 Task: Create Card Email Marketing Campaign Planning in Board Resource Planning Techniques to Workspace Digital Advertising. Create Card Investor Relations Review in Board Social Media Listening and Monitoring to Workspace Digital Advertising. Create Card Email Marketing Campaign Planning in Board Sales Team Compensation and Incentive Design to Workspace Digital Advertising
Action: Mouse moved to (389, 163)
Screenshot: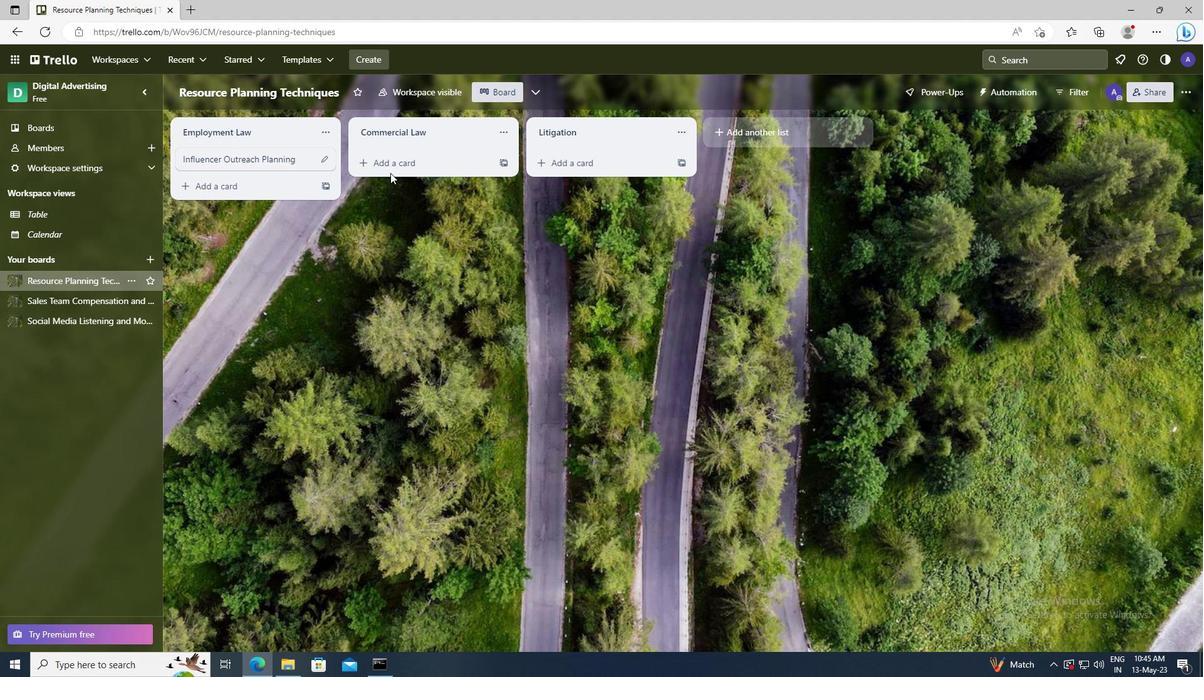 
Action: Mouse pressed left at (389, 163)
Screenshot: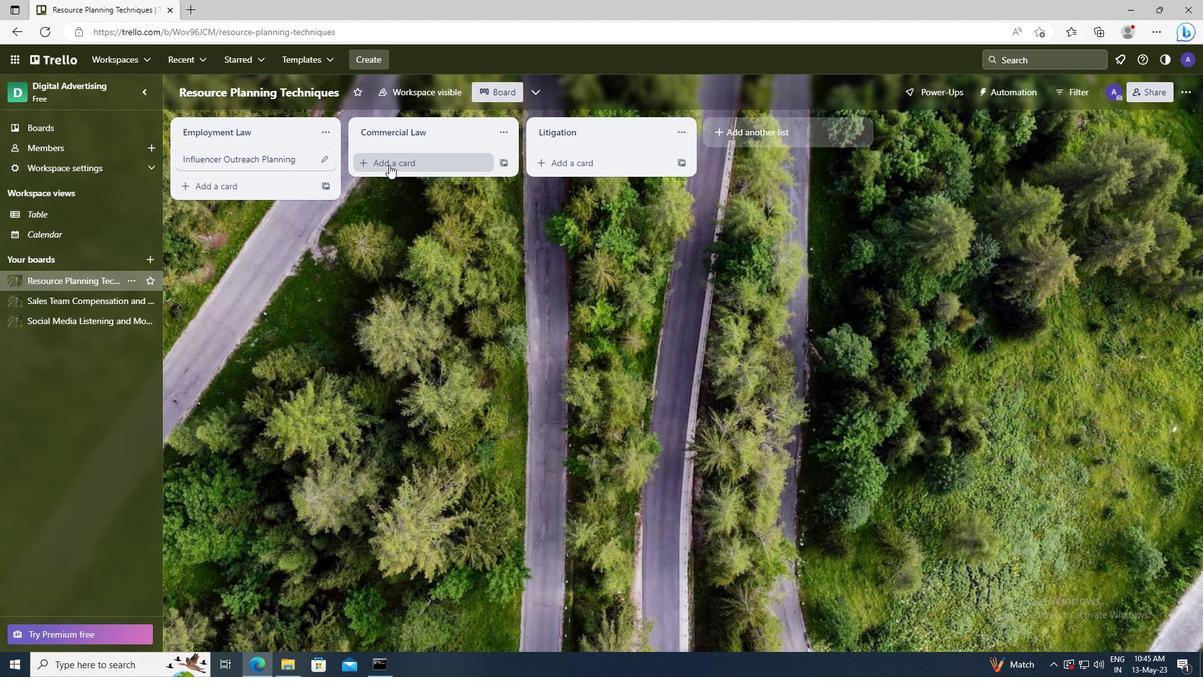 
Action: Key pressed <Key.shift>EMAIL<Key.space><Key.shift>MARKETING<Key.space><Key.shift>CAMPAIGN<Key.space><Key.shift>PLANNING
Screenshot: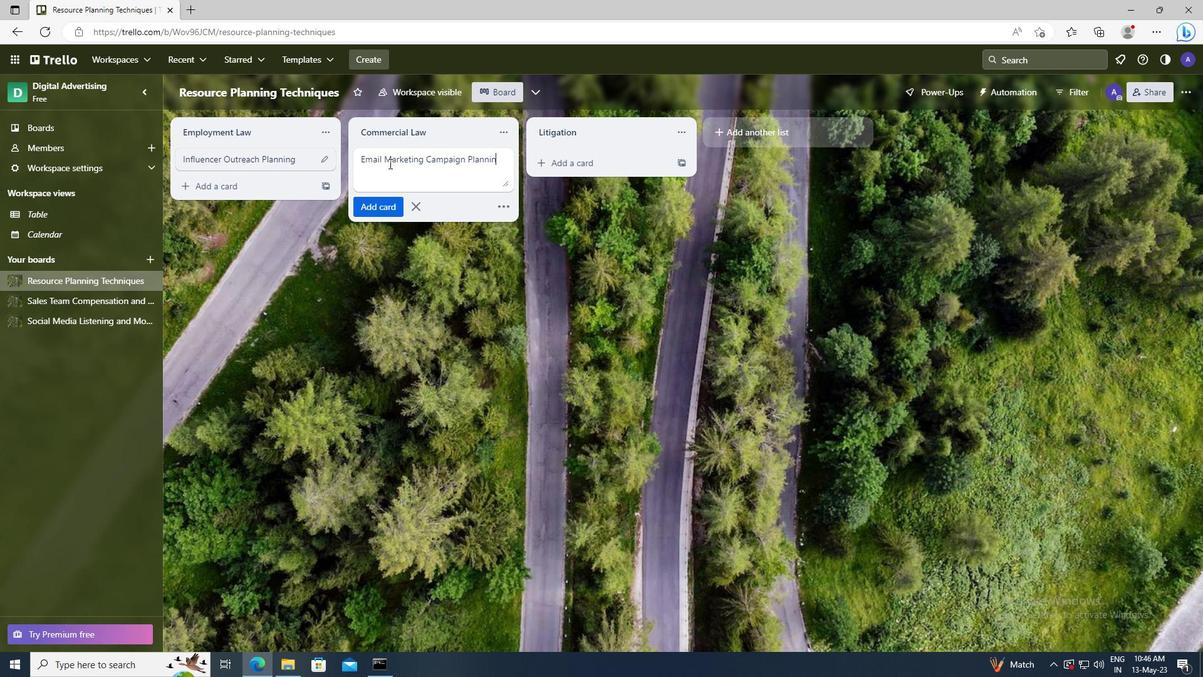 
Action: Mouse moved to (384, 208)
Screenshot: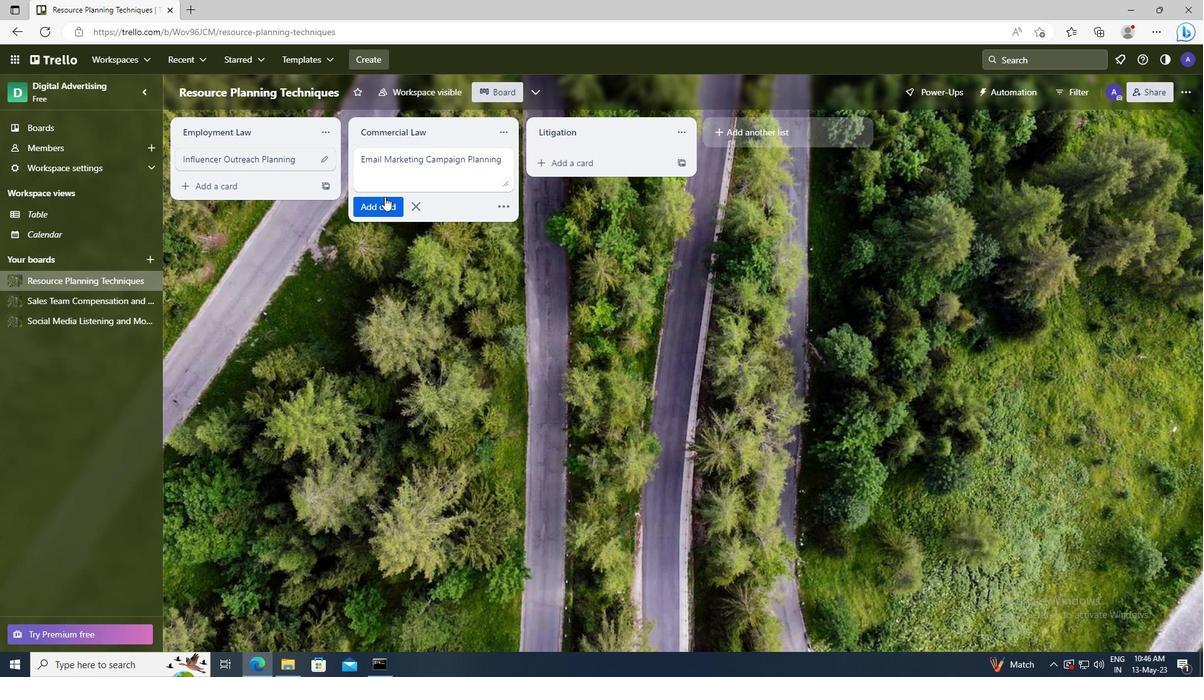 
Action: Mouse pressed left at (384, 208)
Screenshot: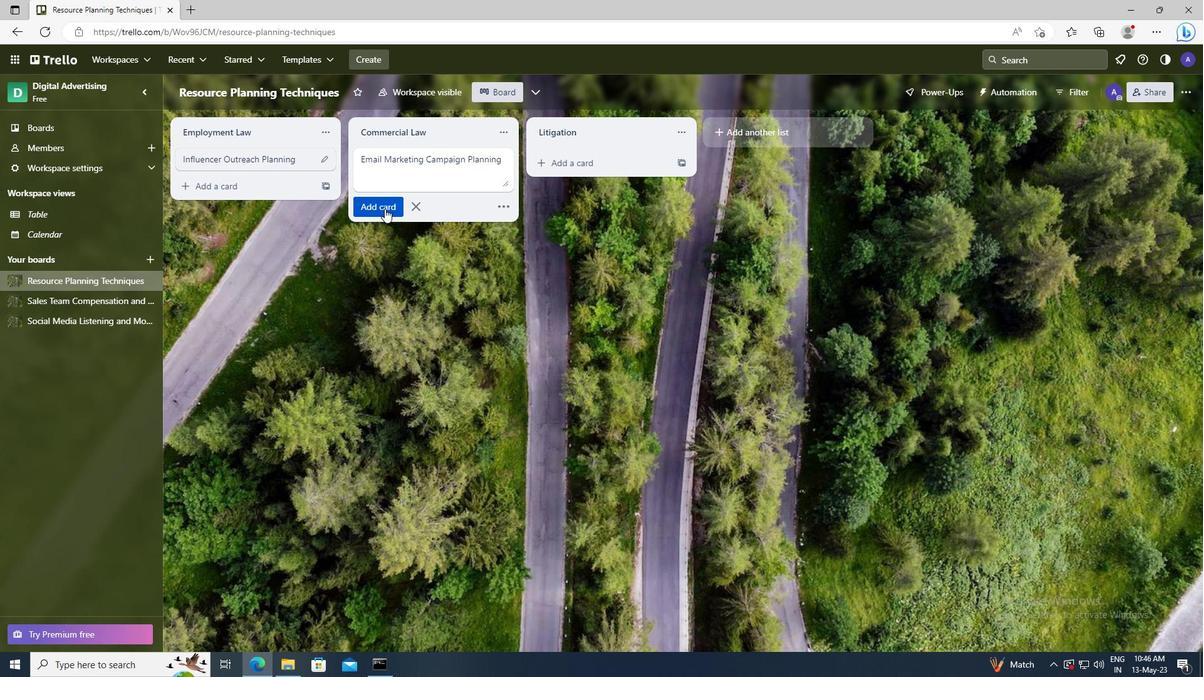 
Action: Mouse moved to (94, 324)
Screenshot: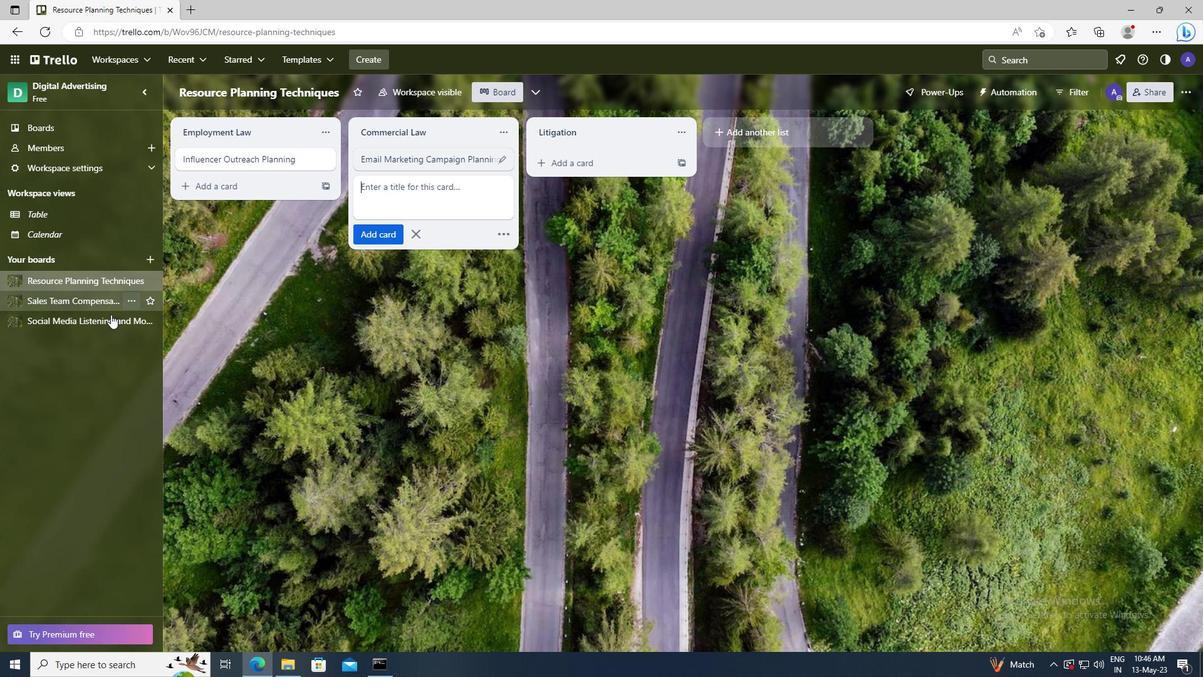 
Action: Mouse pressed left at (94, 324)
Screenshot: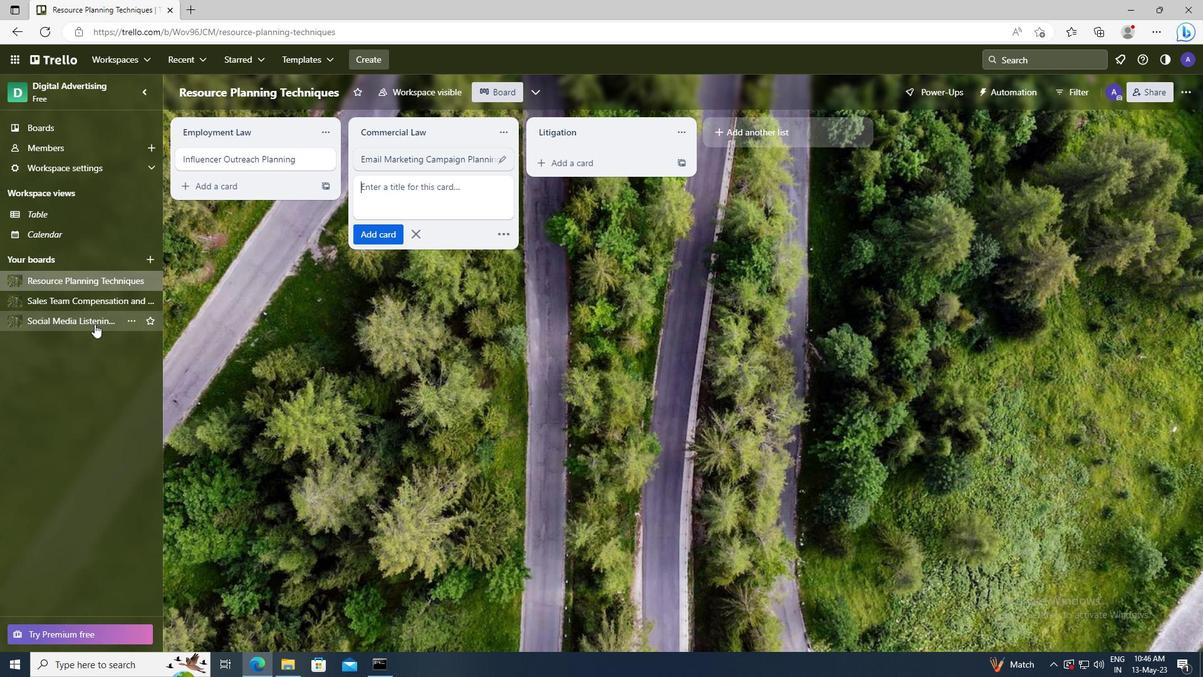 
Action: Mouse moved to (383, 166)
Screenshot: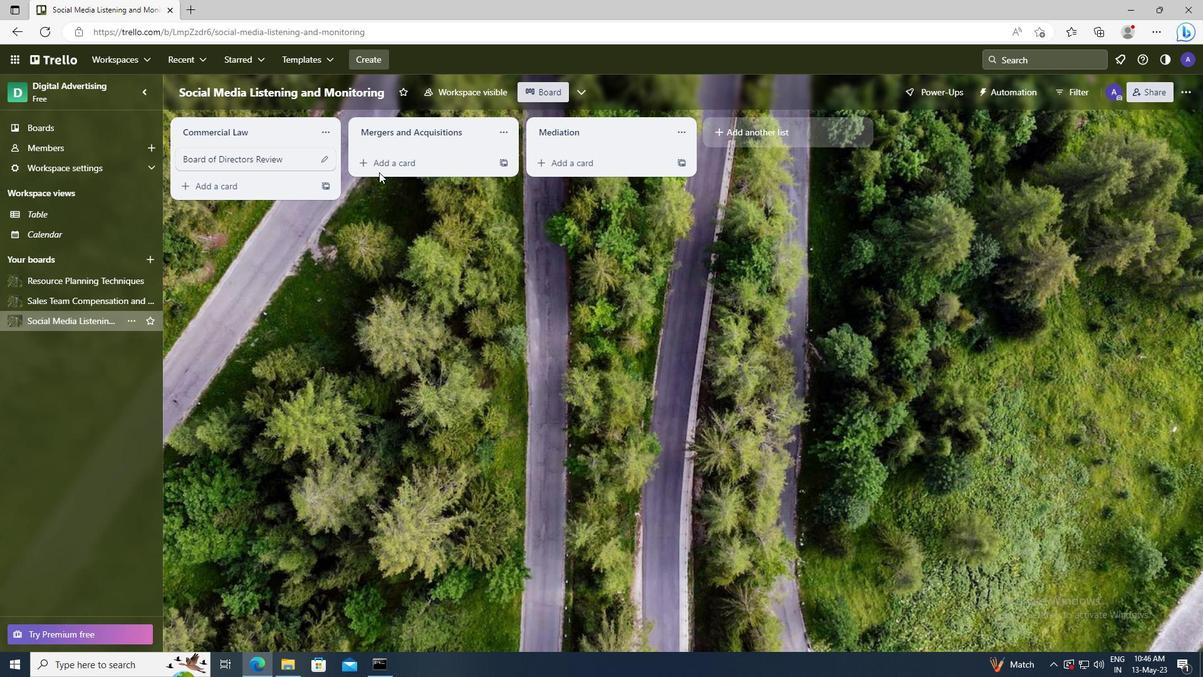 
Action: Mouse pressed left at (383, 166)
Screenshot: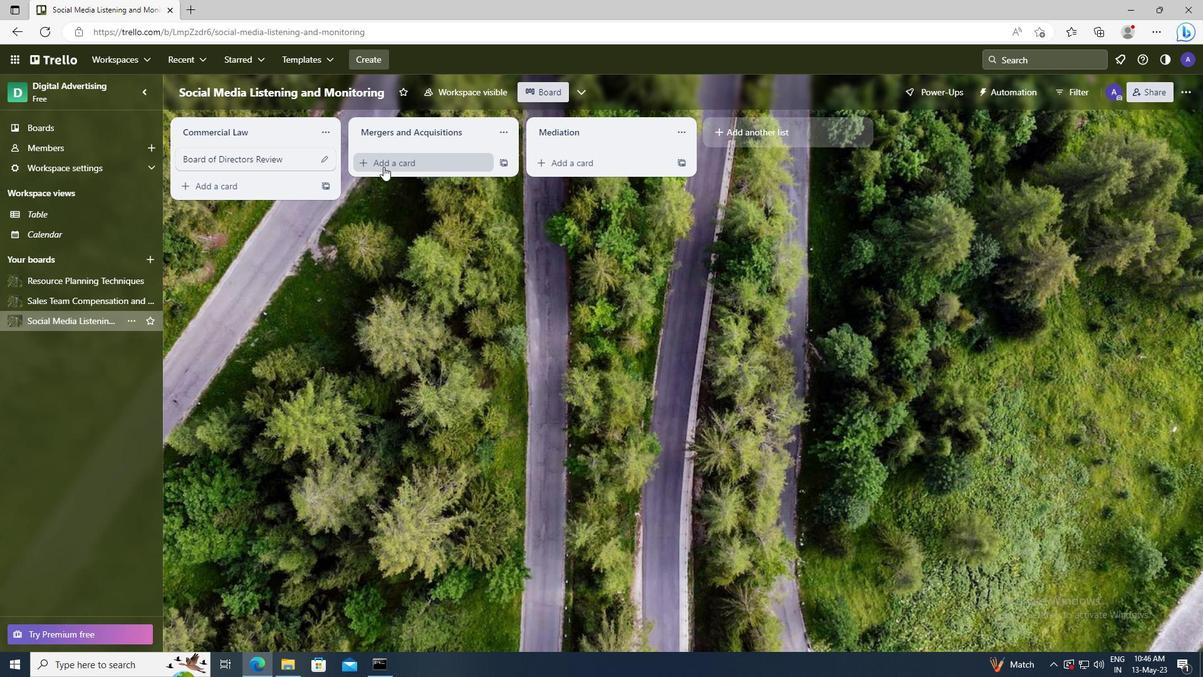 
Action: Key pressed <Key.shift>INVESTOR<Key.space><Key.shift>RELATIONS<Key.space><Key.shift>REVIEW
Screenshot: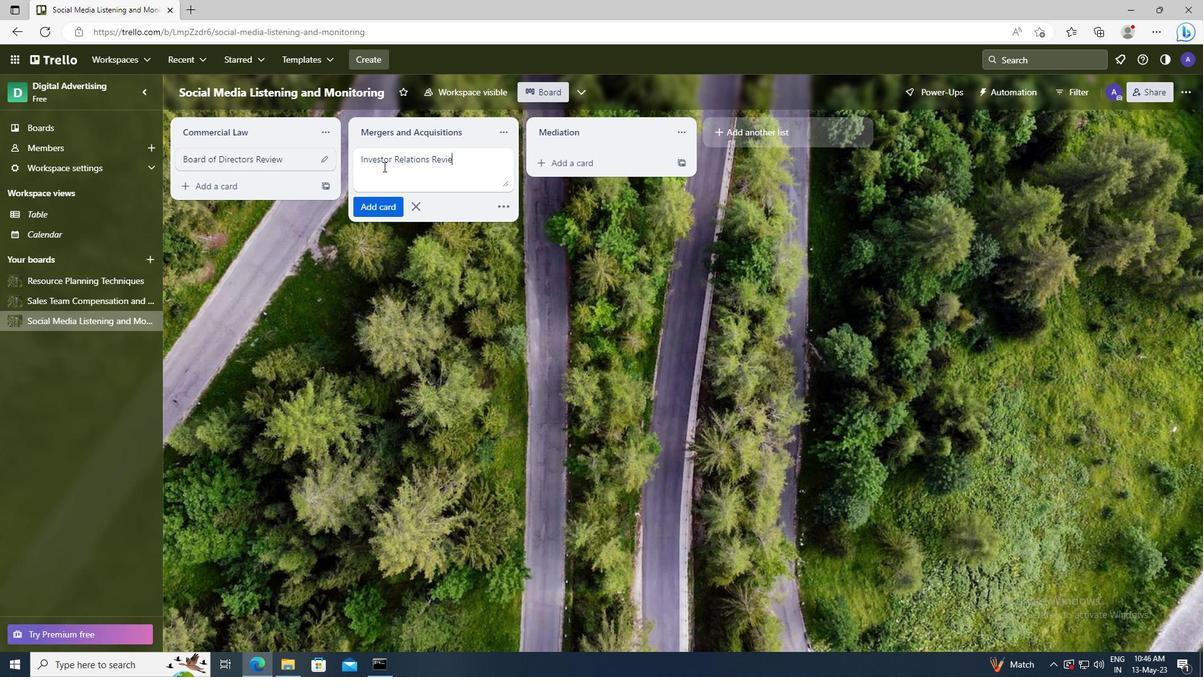 
Action: Mouse moved to (389, 202)
Screenshot: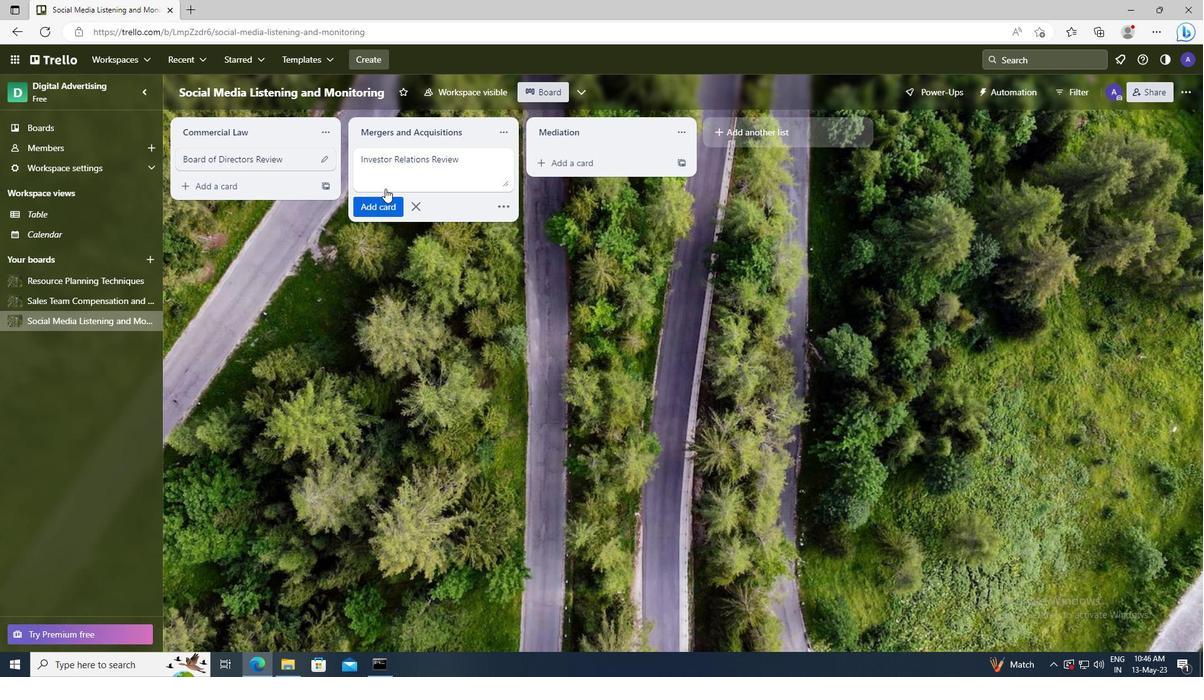 
Action: Mouse pressed left at (389, 202)
Screenshot: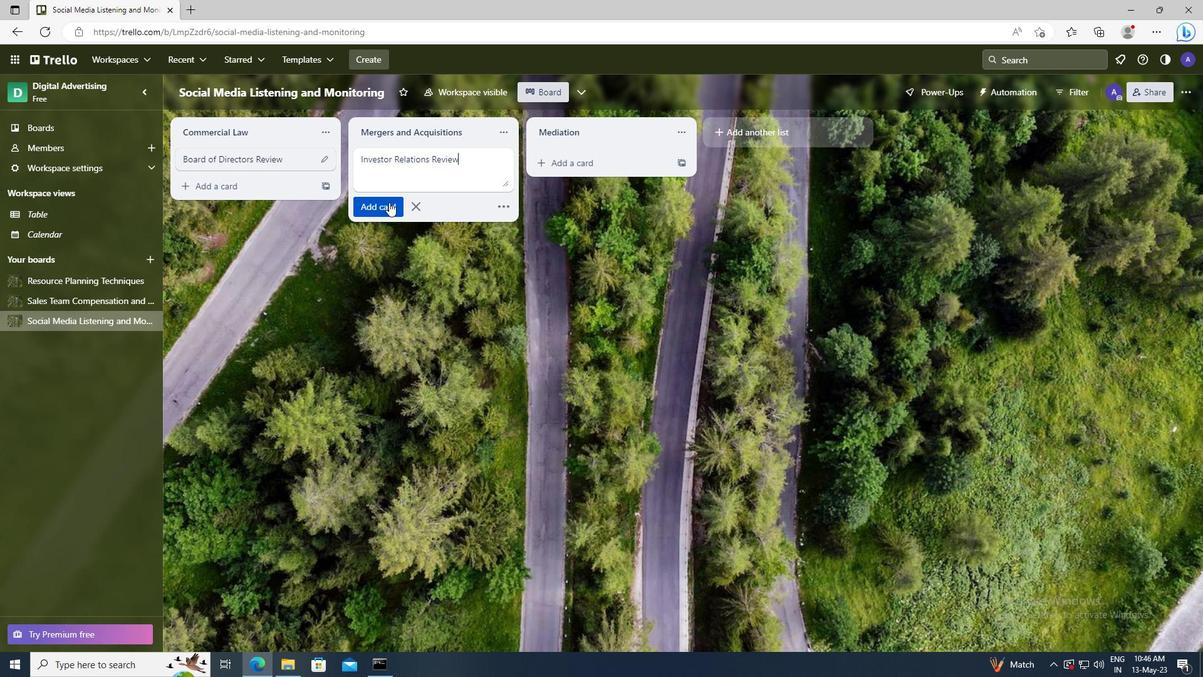 
Action: Mouse moved to (95, 301)
Screenshot: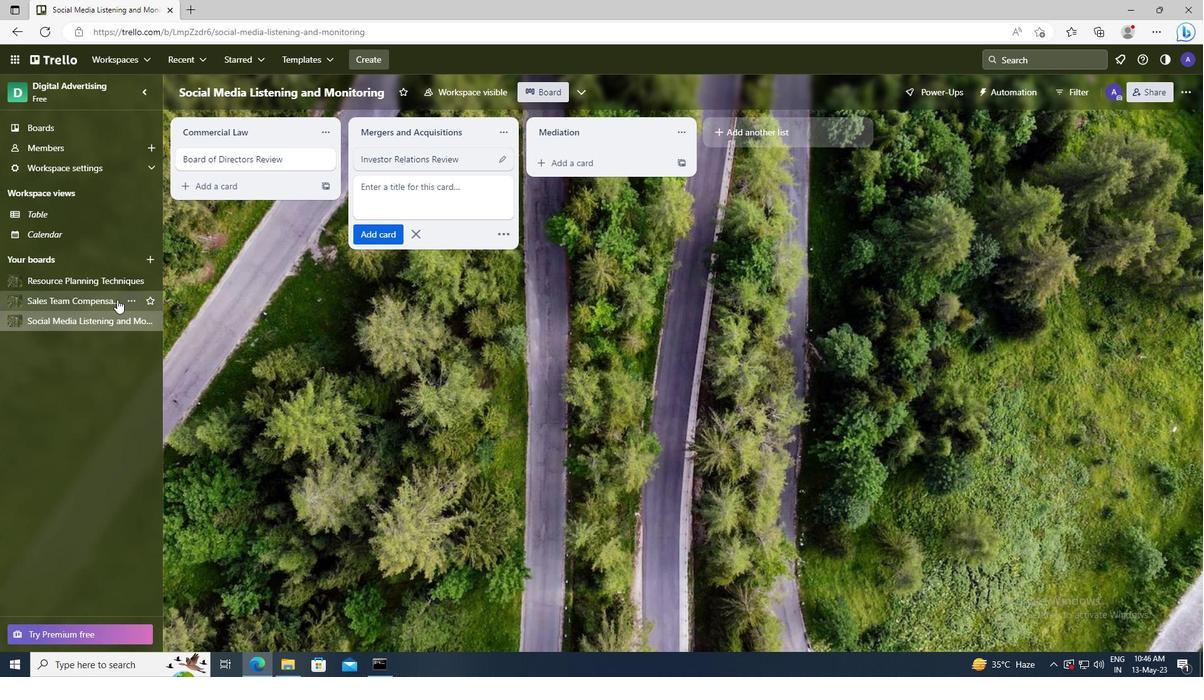 
Action: Mouse pressed left at (95, 301)
Screenshot: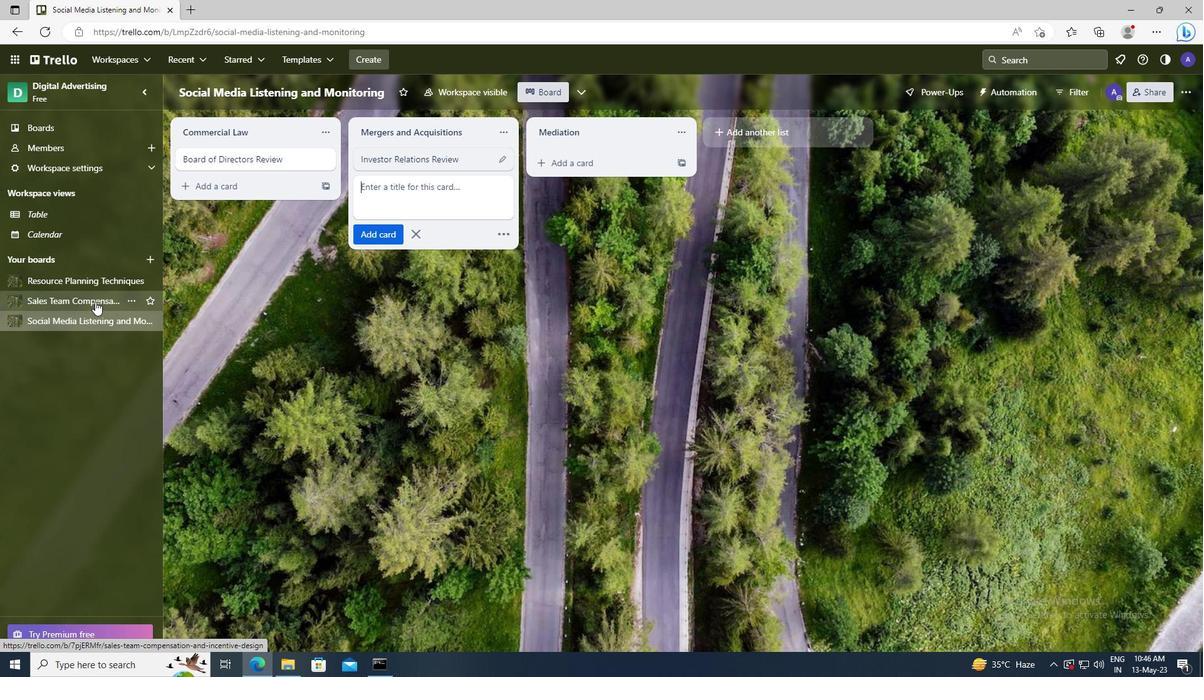 
Action: Mouse moved to (391, 167)
Screenshot: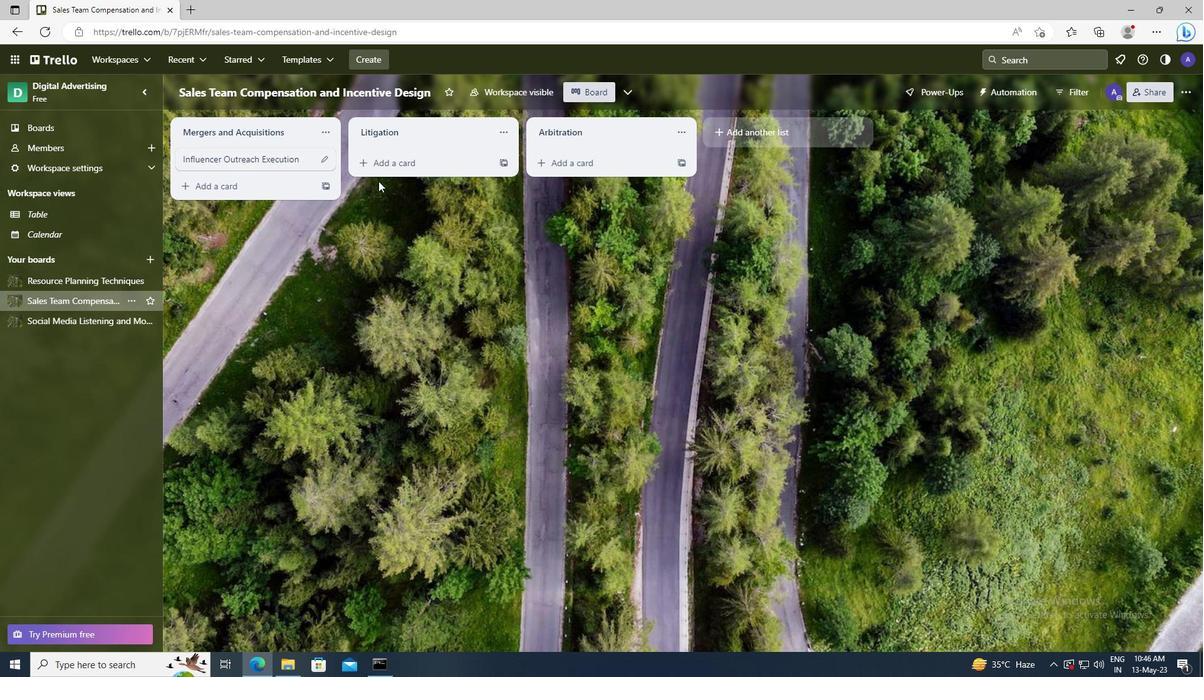 
Action: Mouse pressed left at (391, 167)
Screenshot: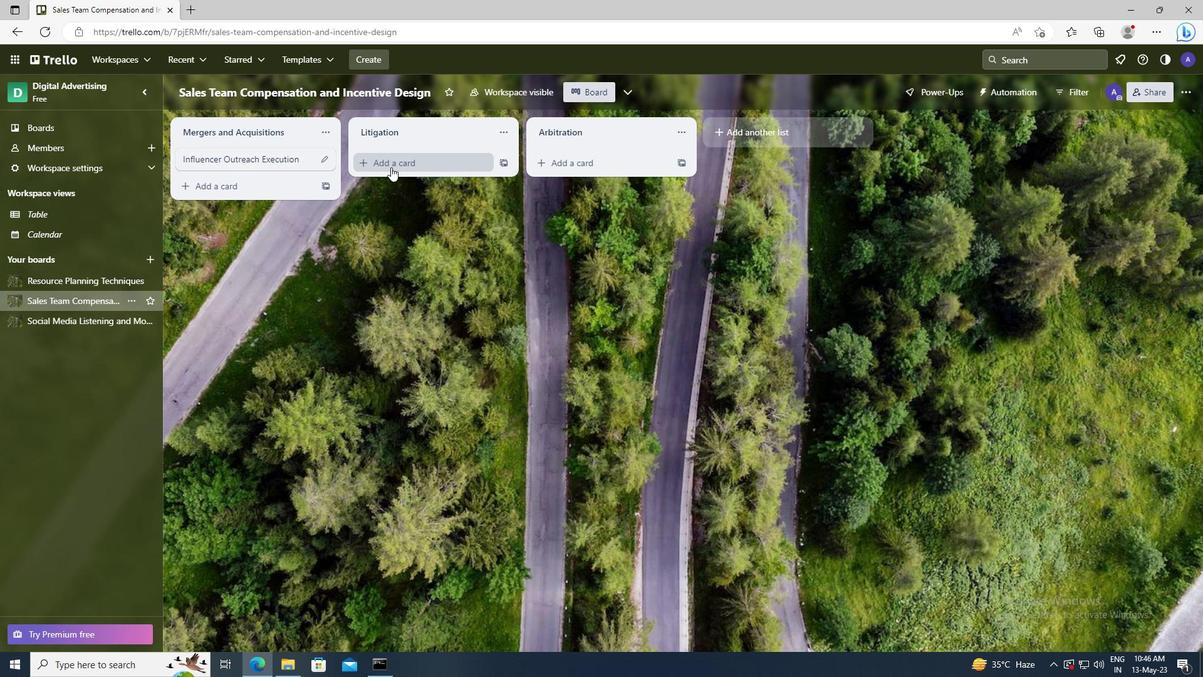 
Action: Key pressed <Key.shift>EMAIL<Key.space><Key.shift>MARKETING<Key.space><Key.shift>CAMPAIGN<Key.space><Key.shift>PLANNING
Screenshot: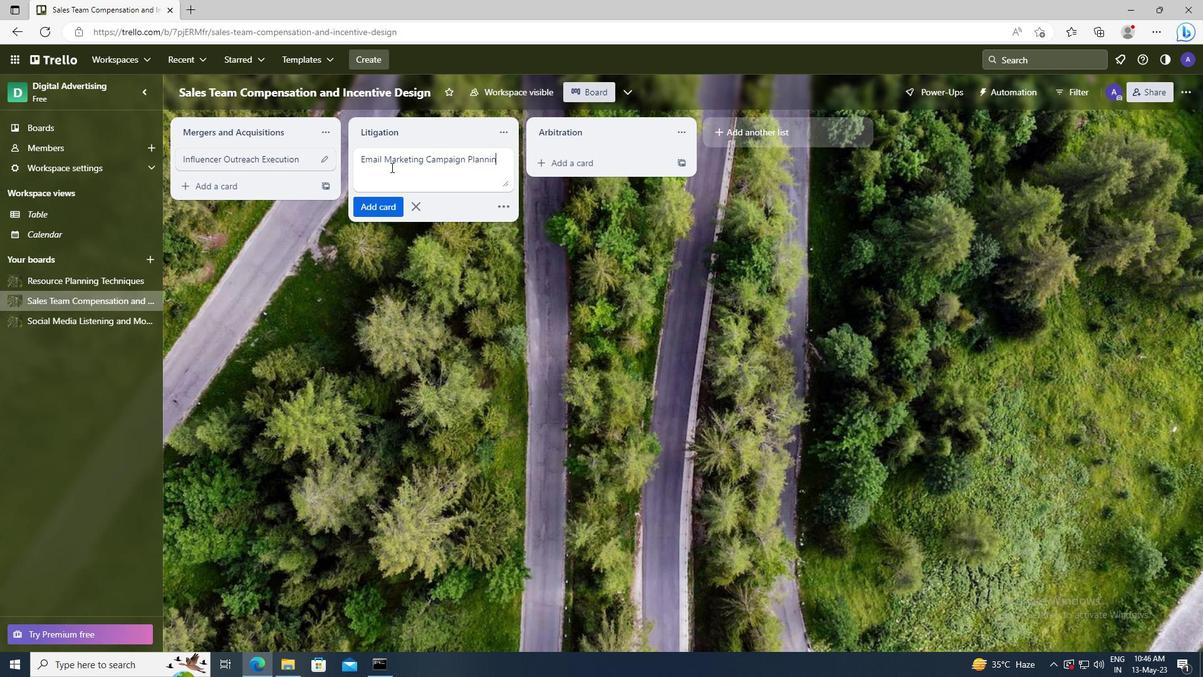 
Action: Mouse moved to (393, 202)
Screenshot: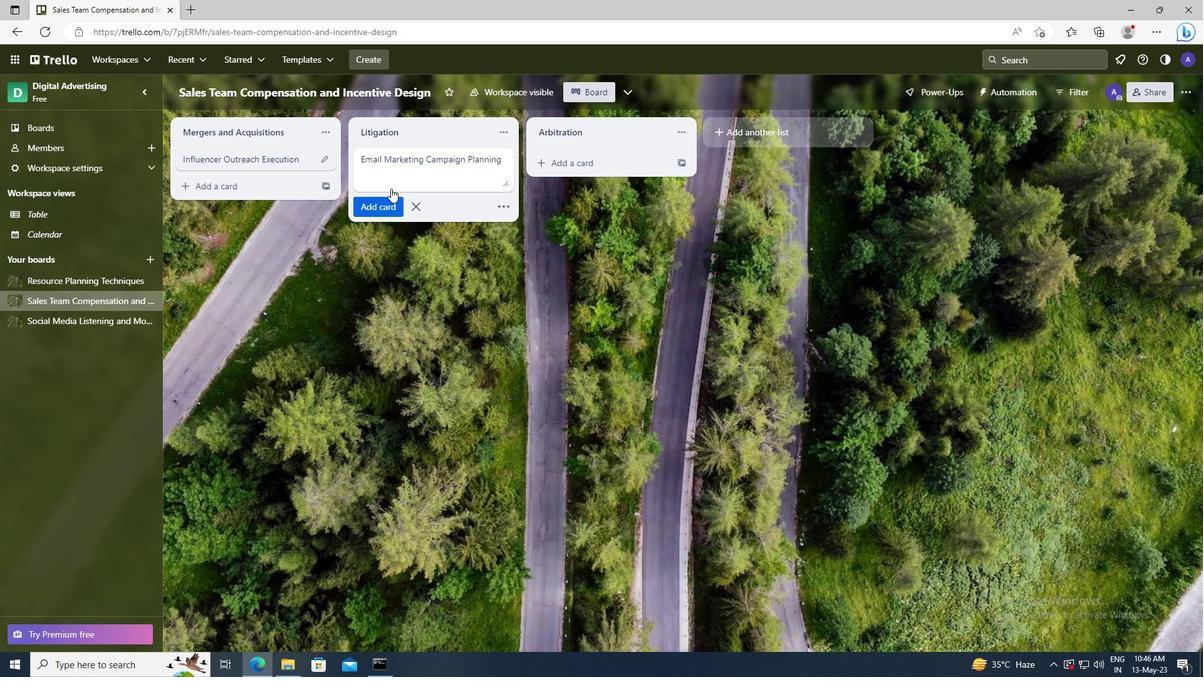 
Action: Mouse pressed left at (393, 202)
Screenshot: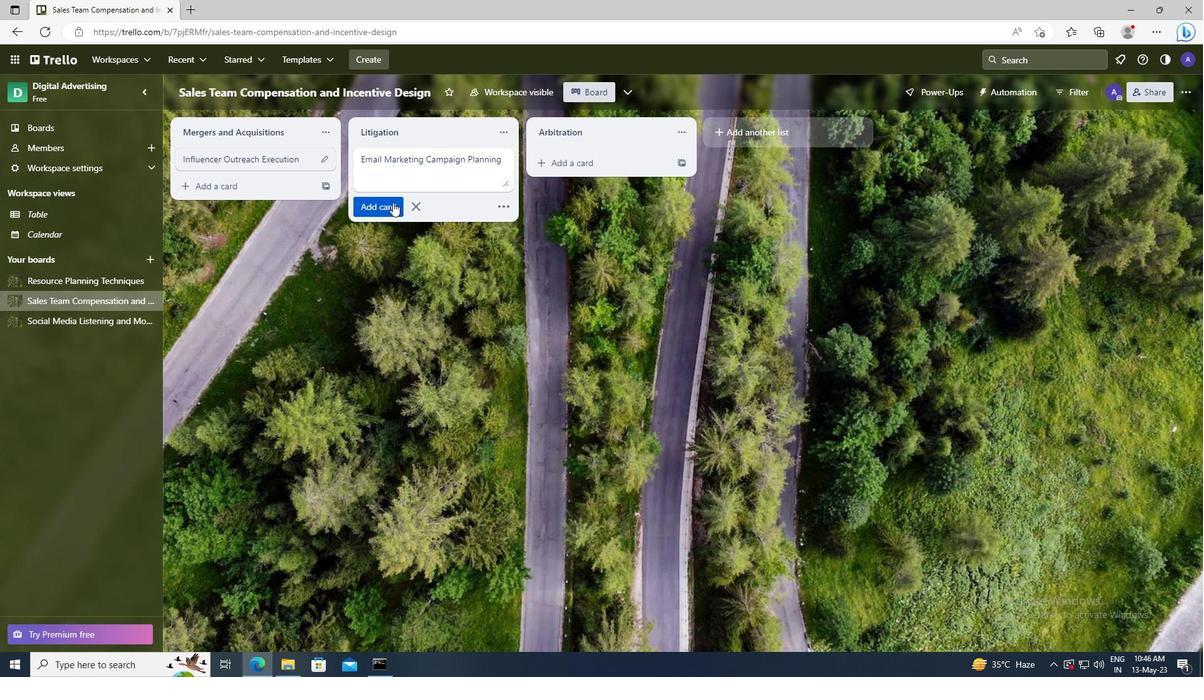
